 Task: Create Card Disaster Recovery Planning in Board Resource Management to Workspace Continuous Integration and Deployment. Create Card Maintenance Planning Review in Board Website Design to Workspace Continuous Integration and Deployment. Create Card Business Continuity Planning in Board Social Media Content Creation and Curation to Workspace Continuous Integration and Deployment
Action: Mouse moved to (96, 339)
Screenshot: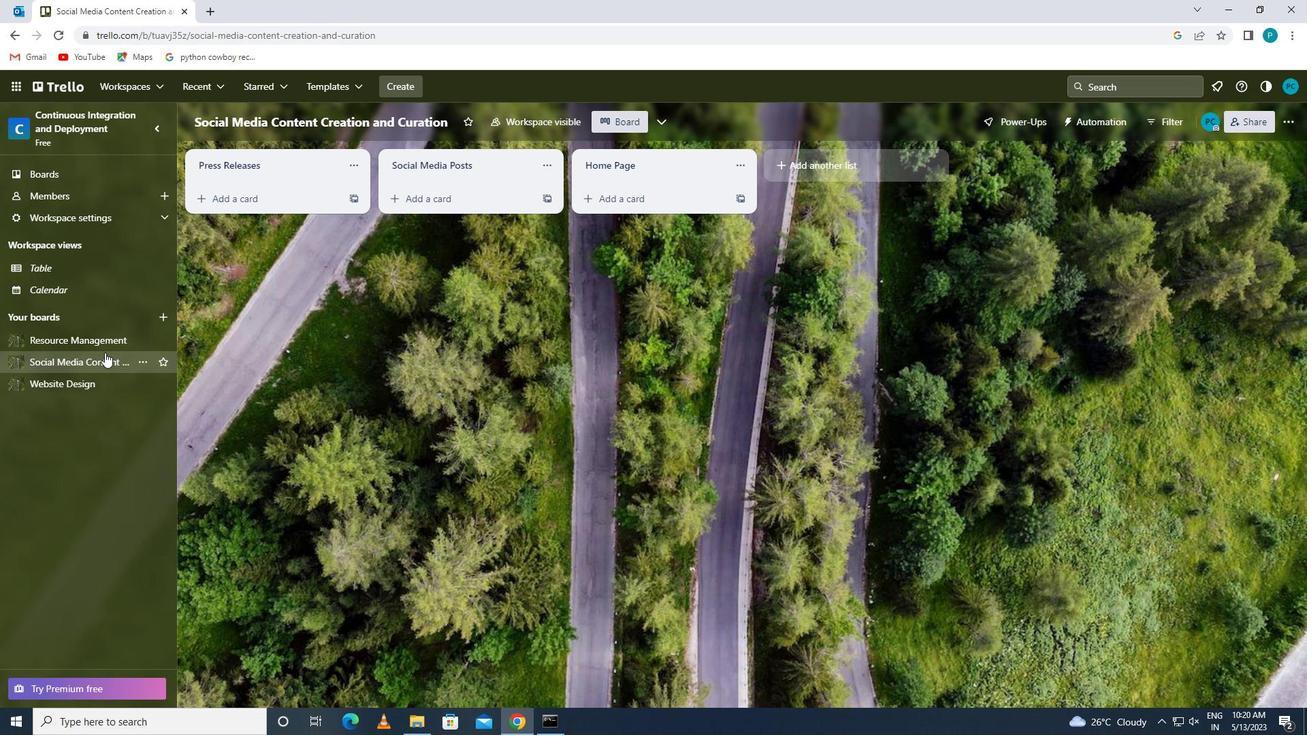 
Action: Mouse pressed left at (96, 339)
Screenshot: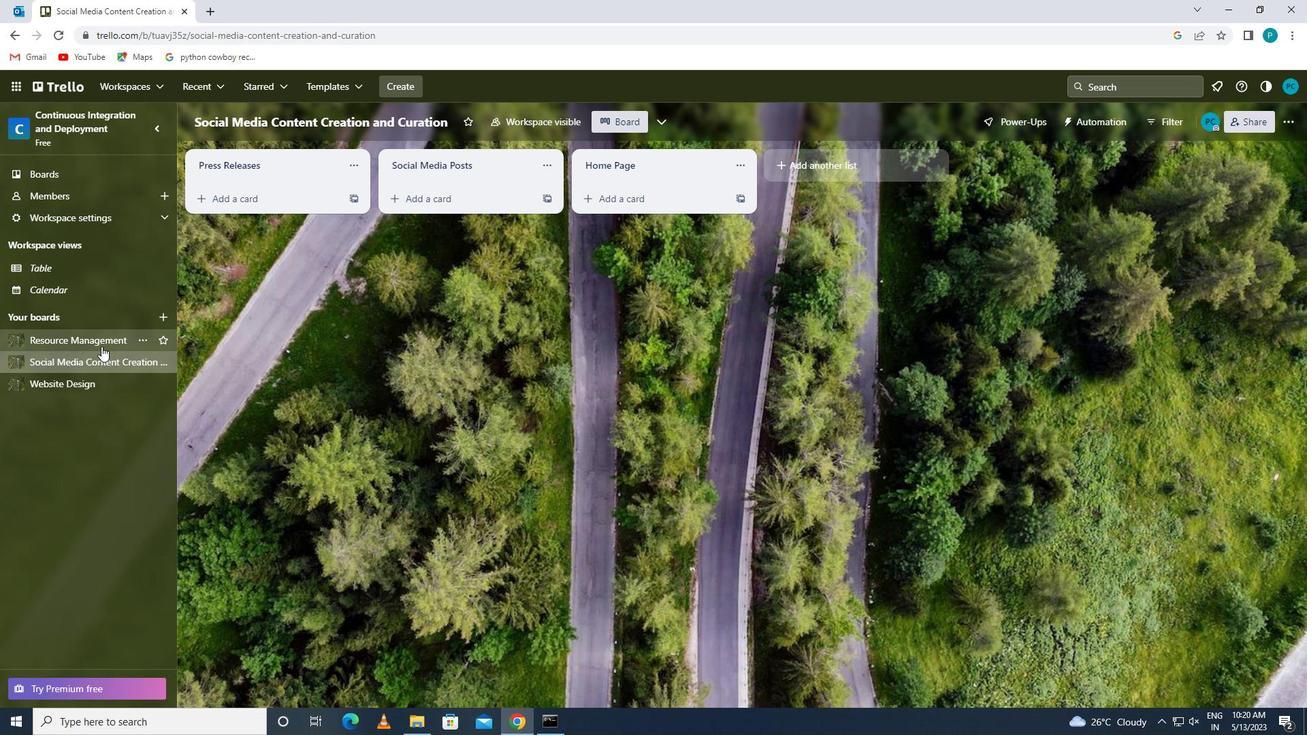 
Action: Mouse moved to (253, 211)
Screenshot: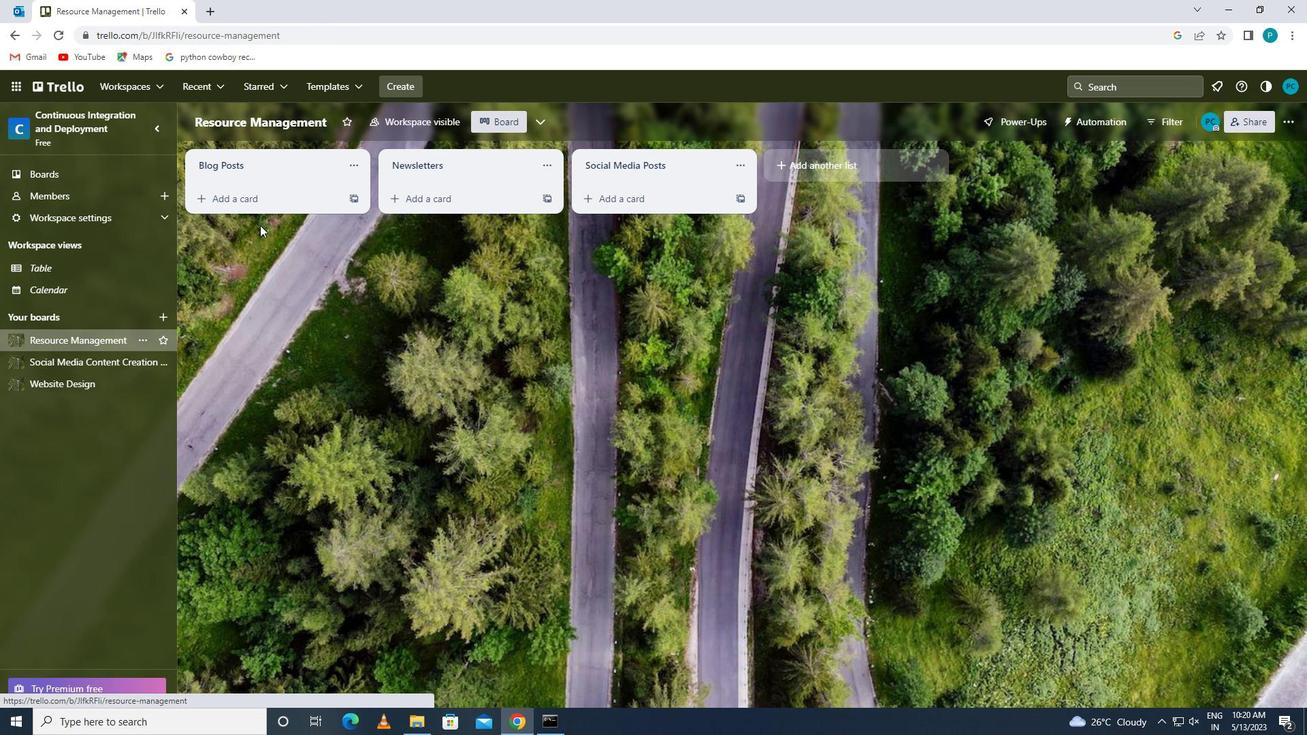 
Action: Mouse pressed left at (253, 211)
Screenshot: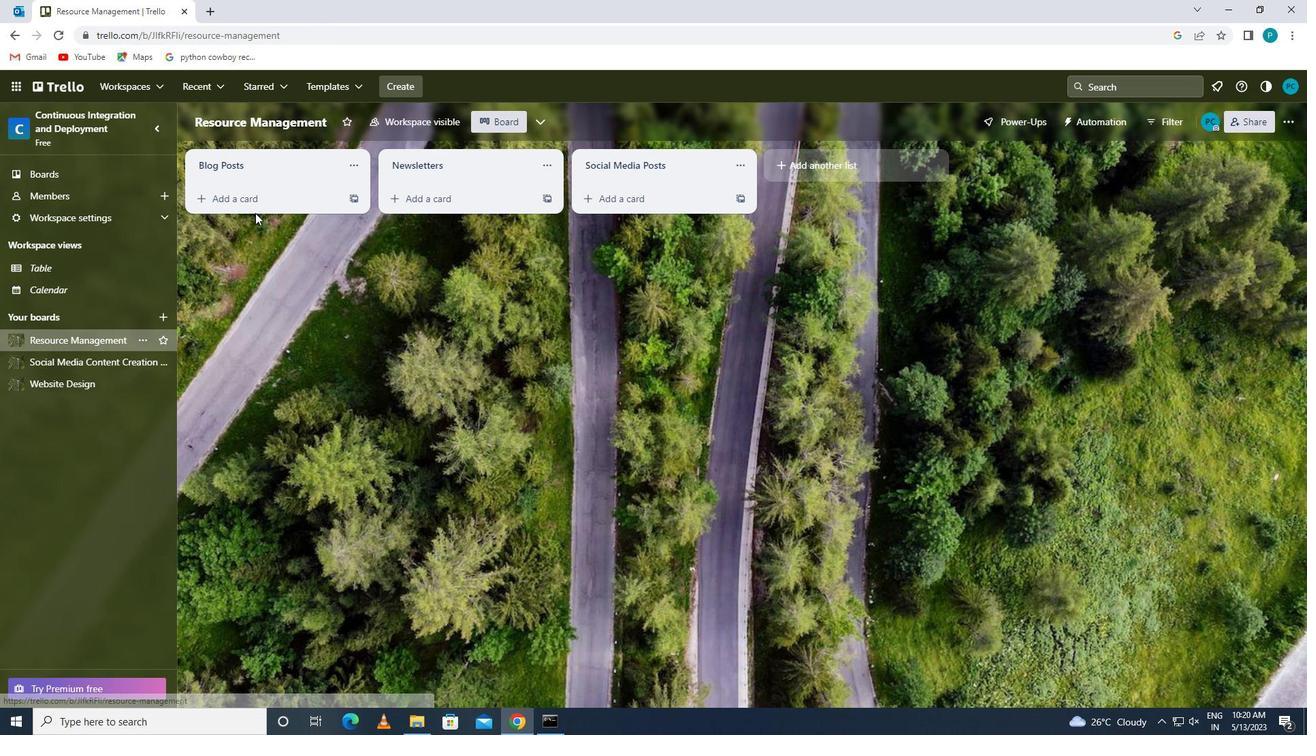 
Action: Mouse moved to (248, 200)
Screenshot: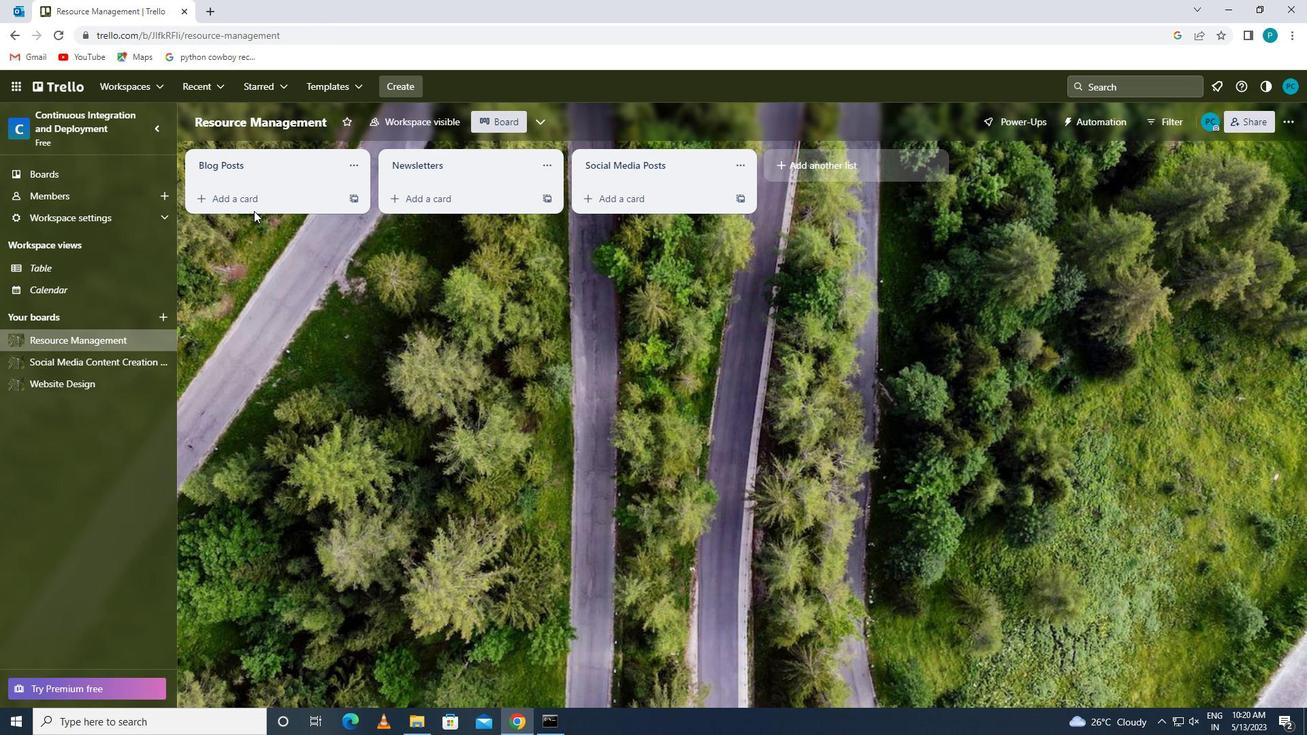 
Action: Mouse pressed left at (248, 200)
Screenshot: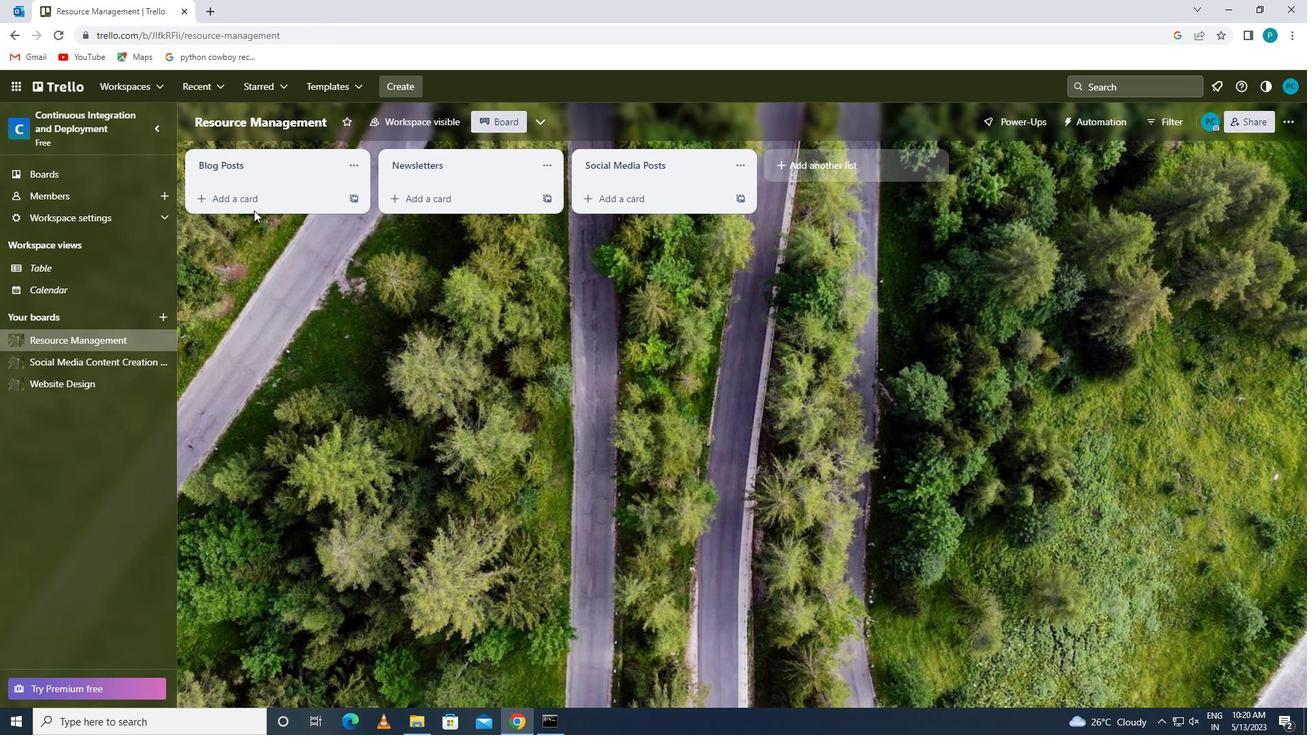
Action: Key pressed <Key.caps_lock>d<Key.caps_lock>isaster<Key.space><Key.caps_lock>r<Key.caps_lock>ecovery<Key.space><Key.caps_lock>p<Key.caps_lock>lanning
Screenshot: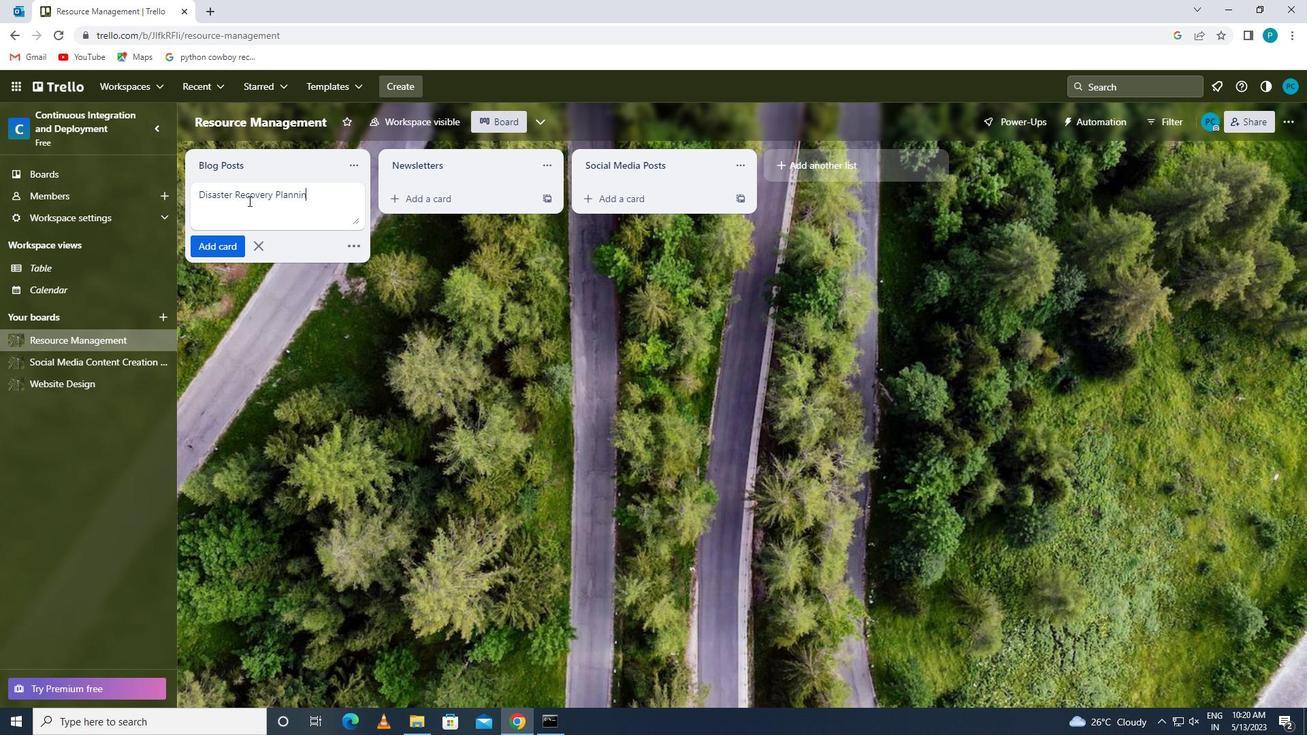 
Action: Mouse moved to (217, 251)
Screenshot: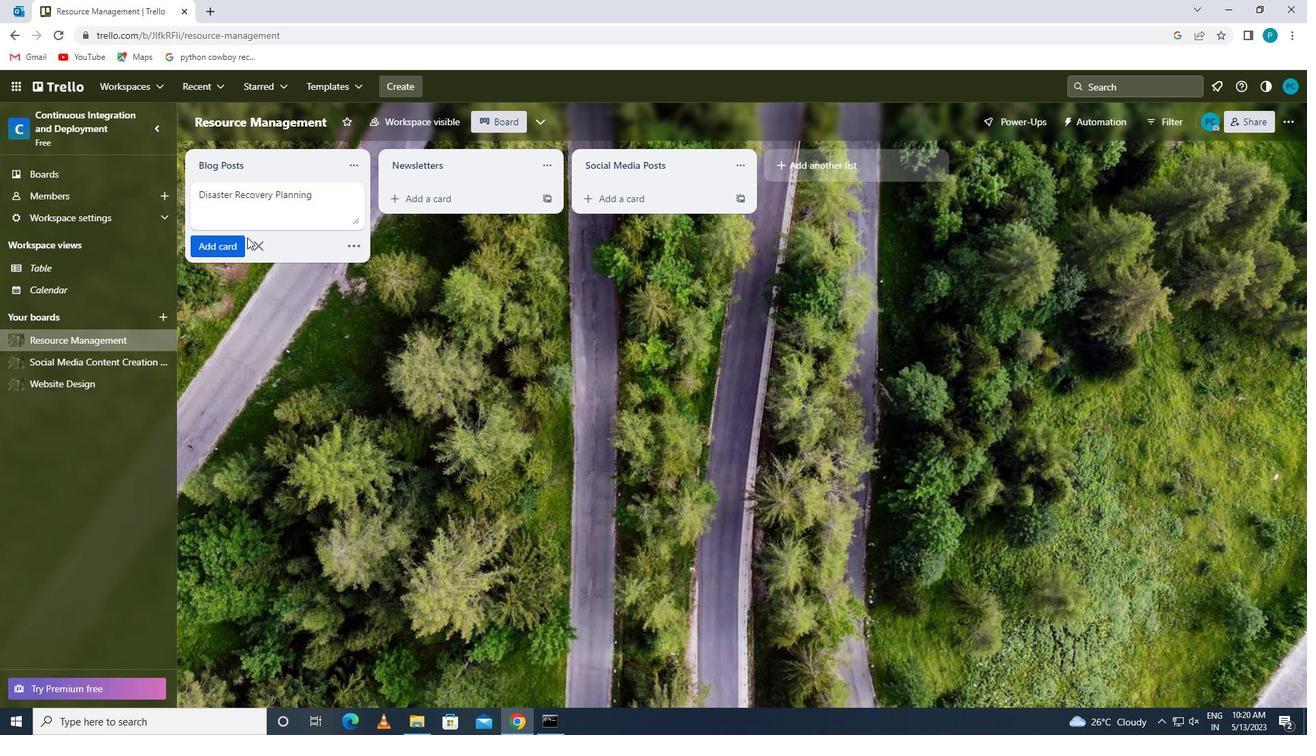 
Action: Mouse pressed left at (217, 251)
Screenshot: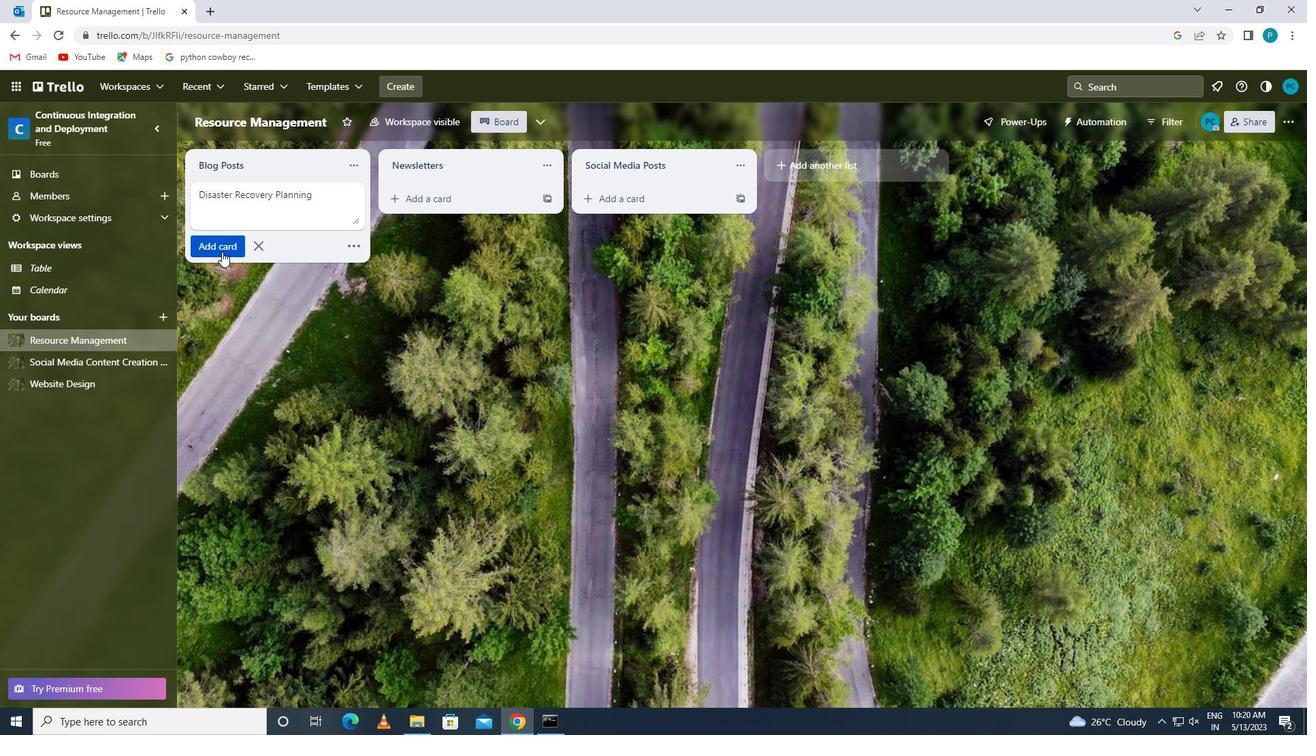 
Action: Mouse moved to (85, 382)
Screenshot: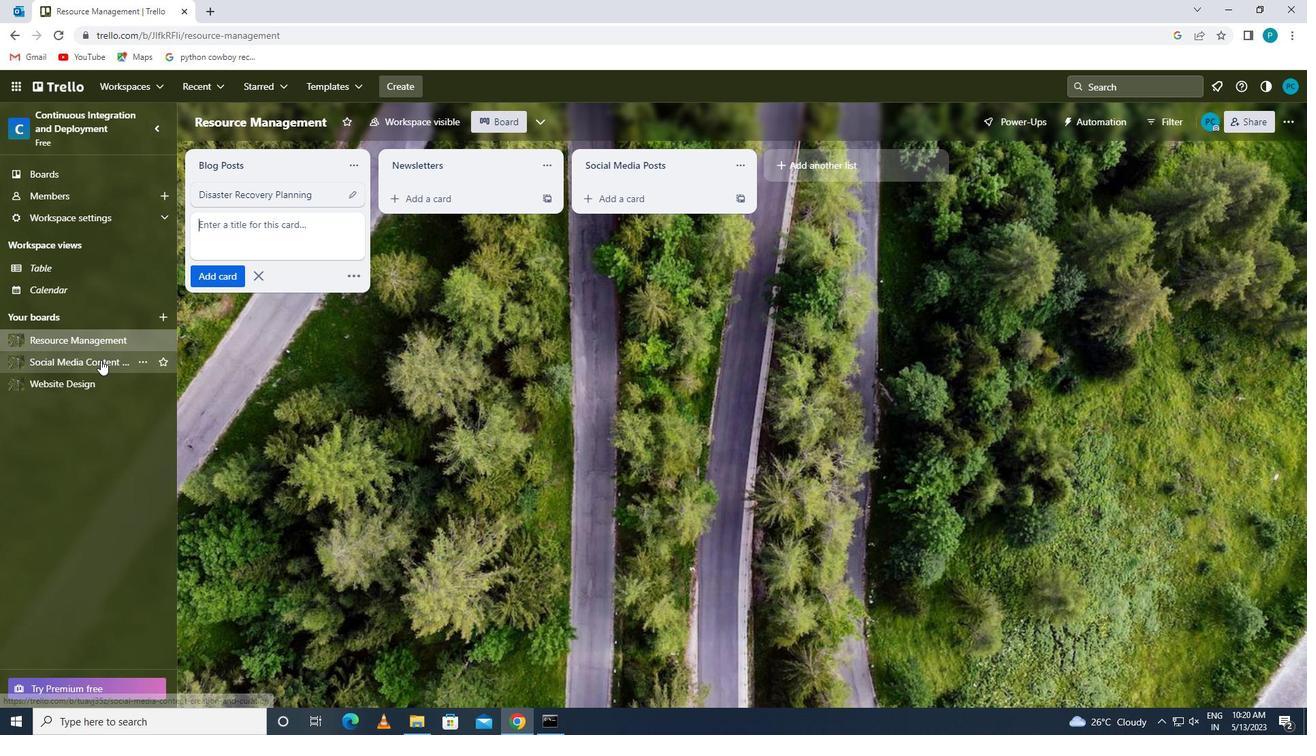 
Action: Mouse pressed left at (85, 382)
Screenshot: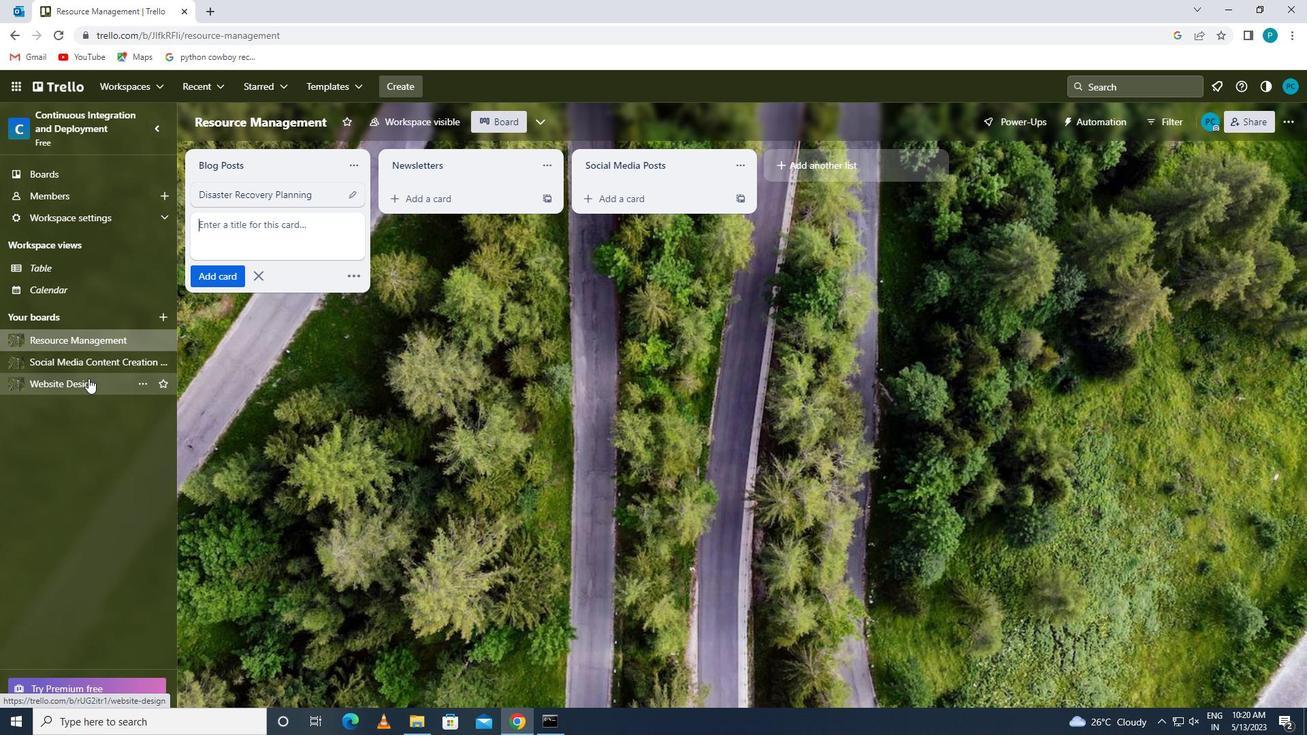 
Action: Mouse moved to (278, 197)
Screenshot: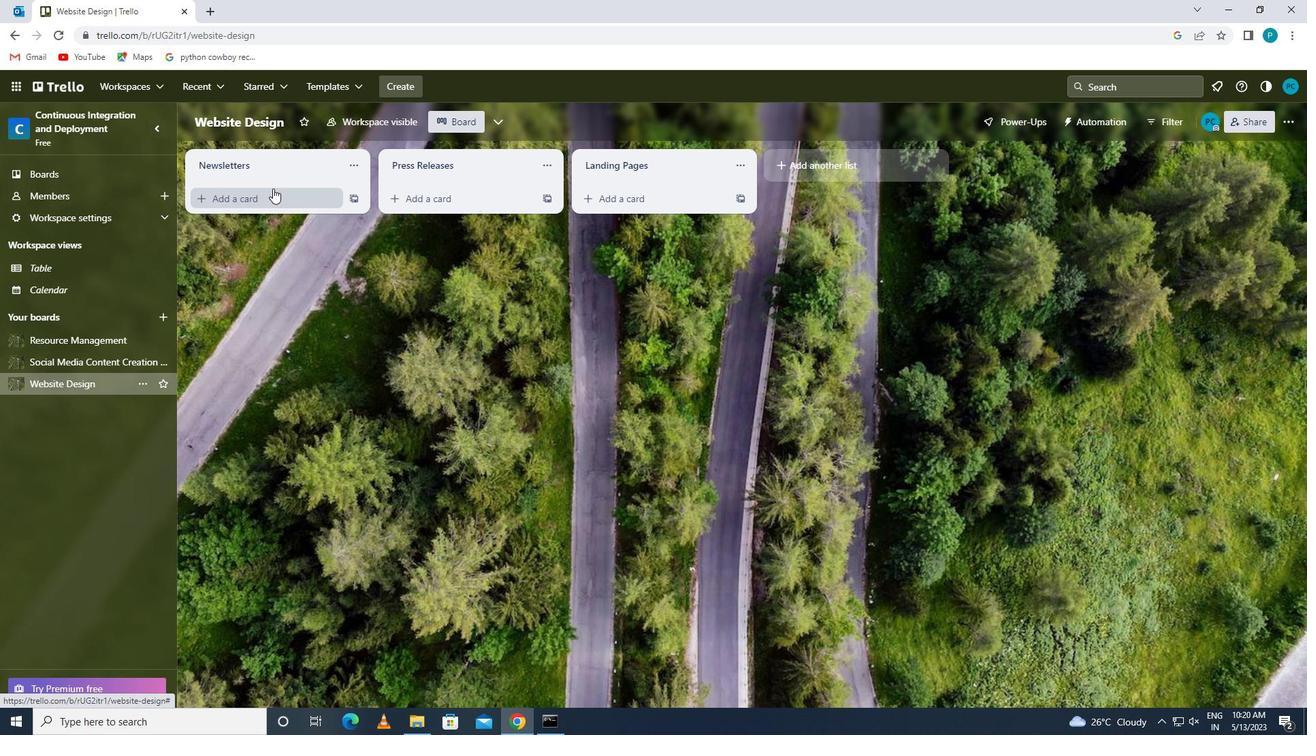 
Action: Mouse pressed left at (278, 197)
Screenshot: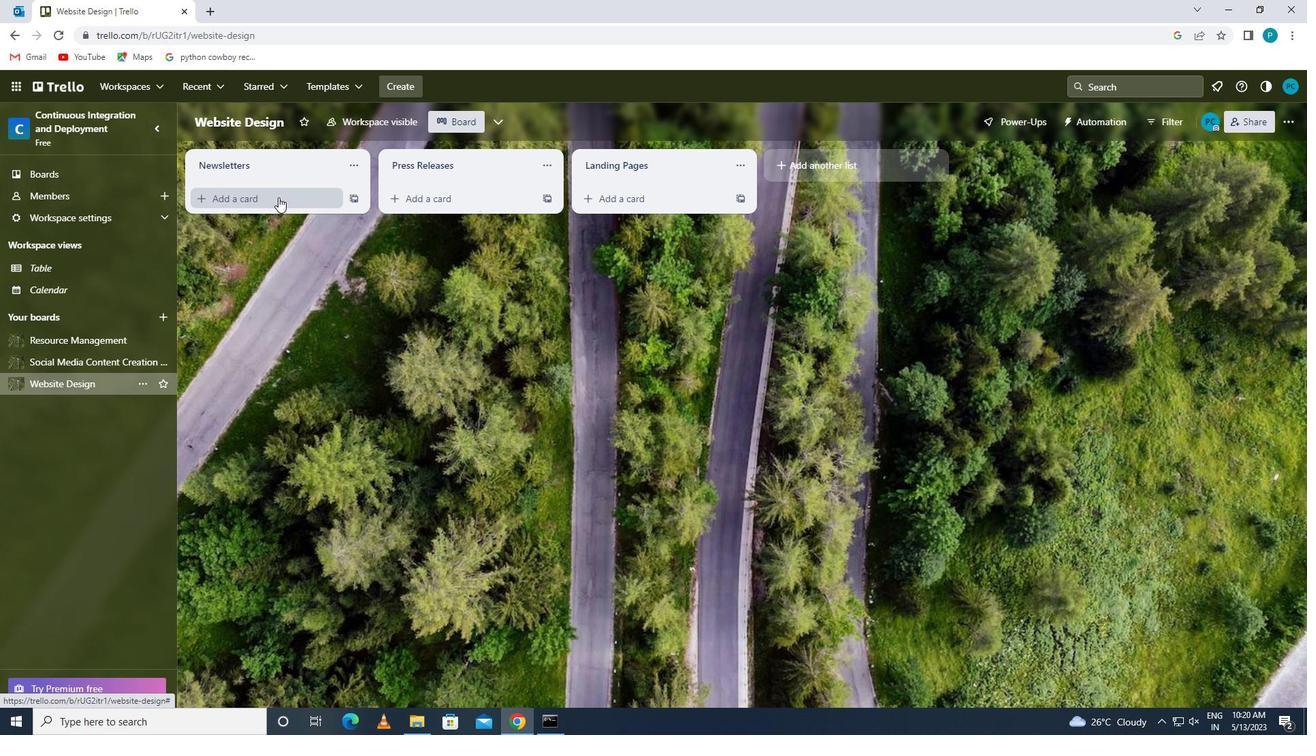 
Action: Key pressed <Key.caps_lock>m<Key.caps_lock>aintenance<Key.space><Key.caps_lock>p<Key.caps_lock>lanning<Key.space><Key.caps_lock>r<Key.caps_lock>ec<Key.backspace>view
Screenshot: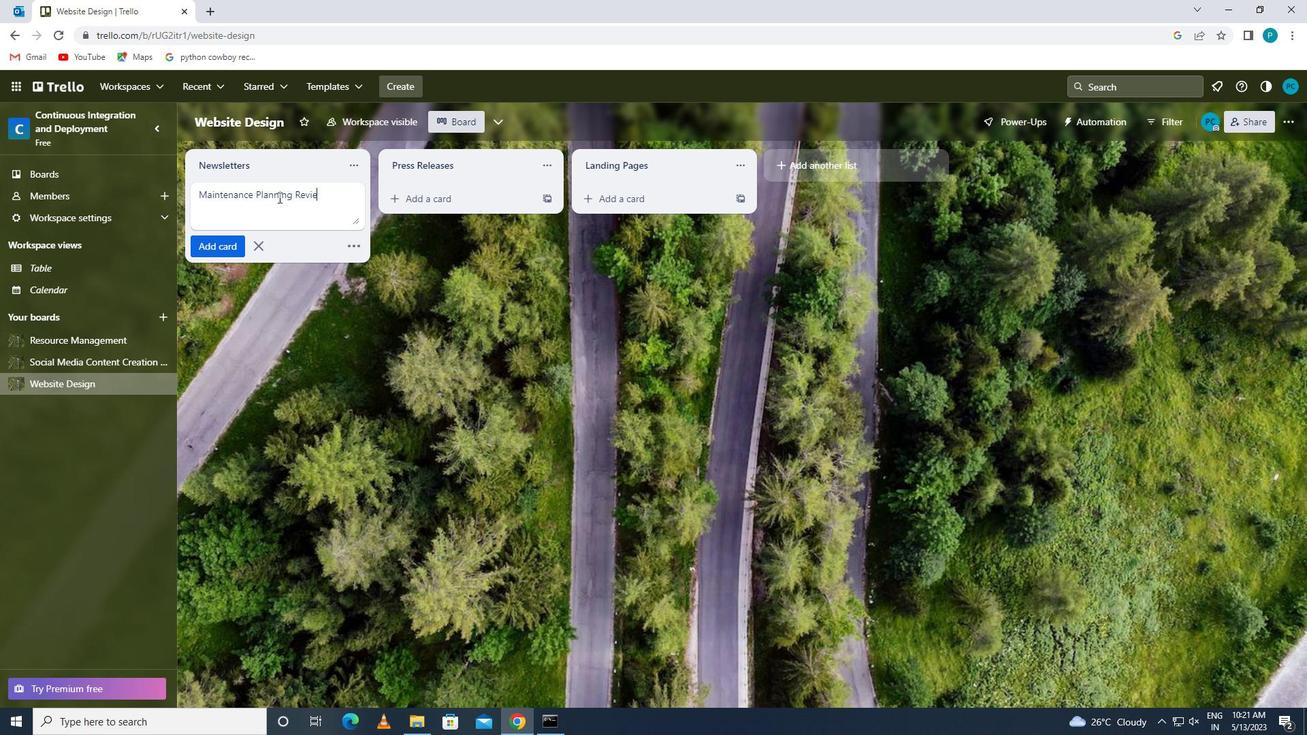 
Action: Mouse moved to (233, 243)
Screenshot: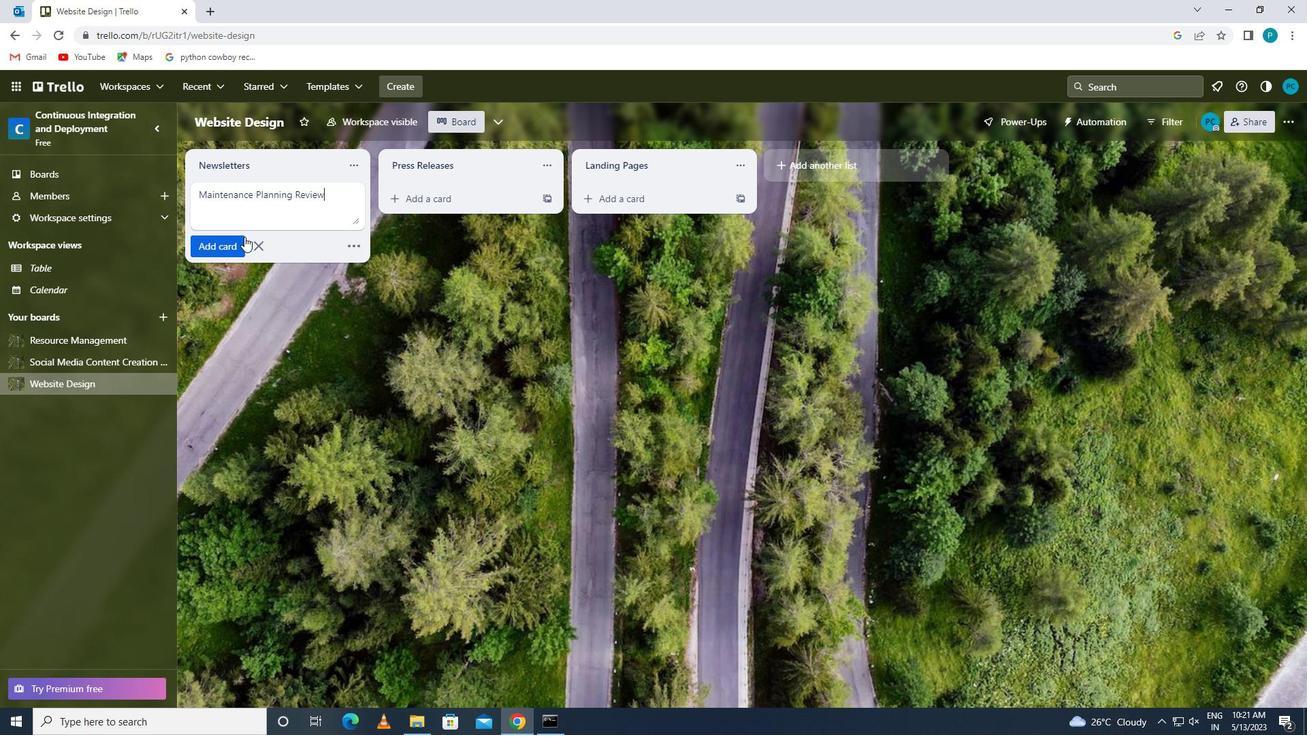 
Action: Mouse pressed left at (233, 243)
Screenshot: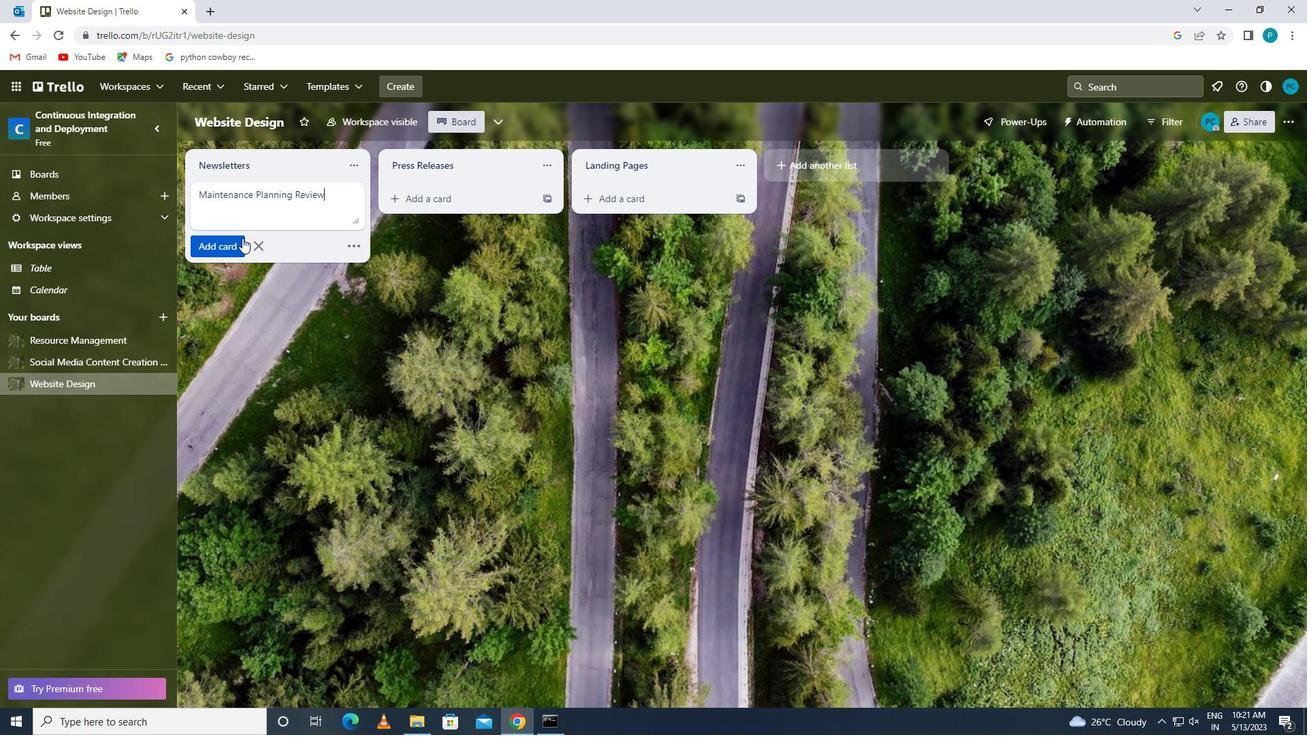 
Action: Mouse moved to (75, 356)
Screenshot: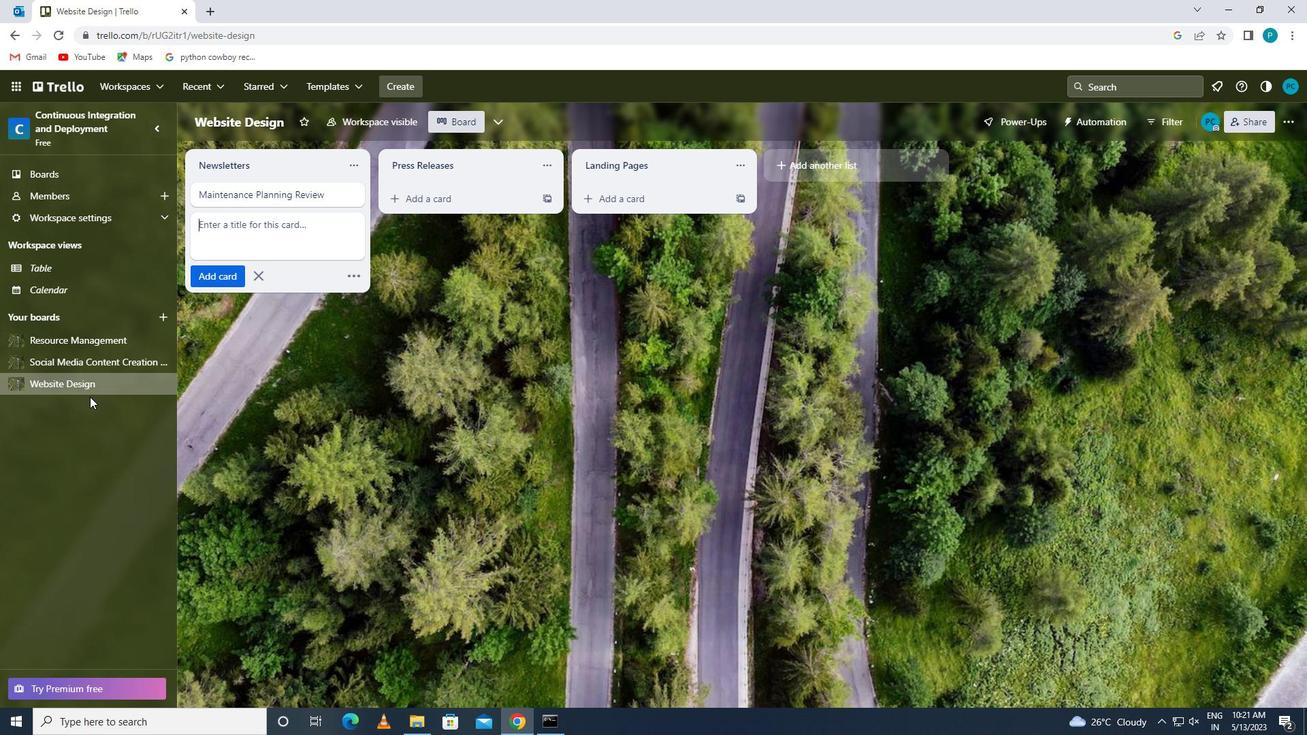 
Action: Mouse pressed left at (75, 356)
Screenshot: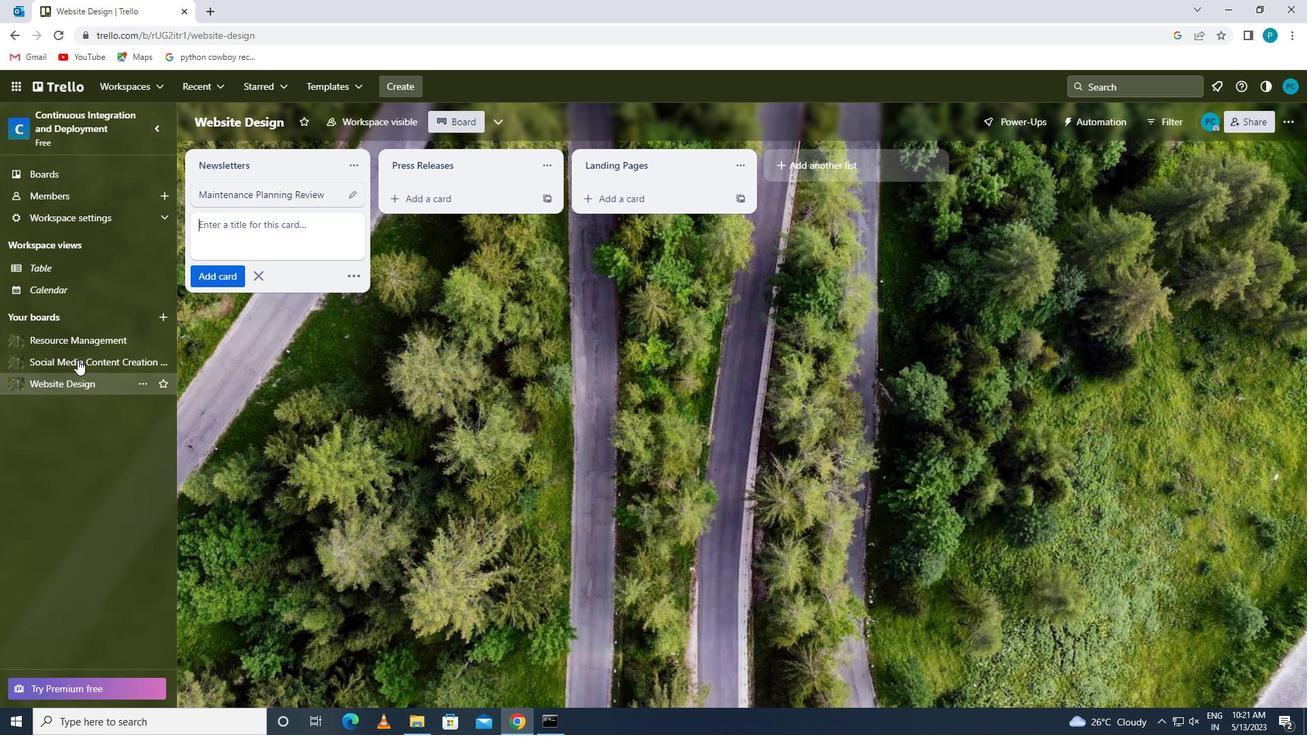 
Action: Mouse moved to (213, 206)
Screenshot: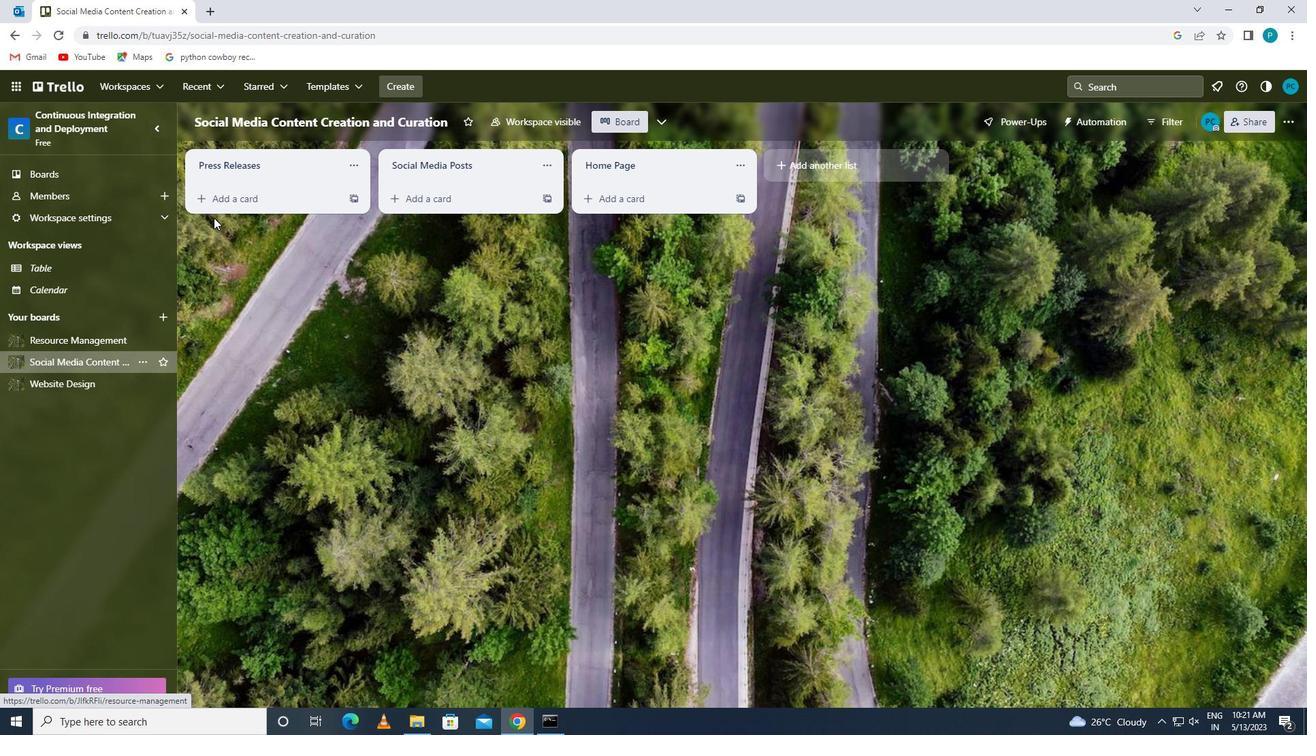 
Action: Mouse pressed left at (213, 206)
Screenshot: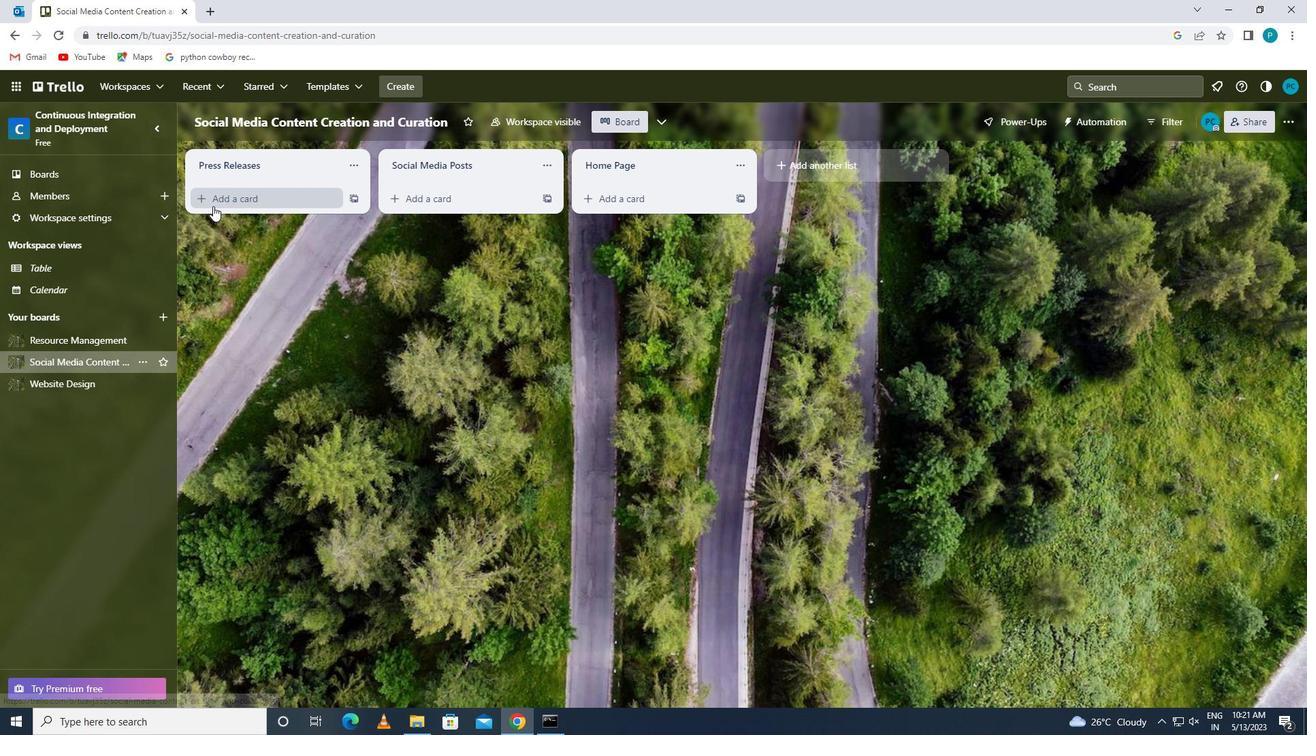 
Action: Key pressed <Key.caps_lock>b<Key.caps_lock>usiness<Key.space><Key.caps_lock>c<Key.caps_lock>ontinuty<Key.space><Key.caps_lock>p<Key.caps_lock>lanning
Screenshot: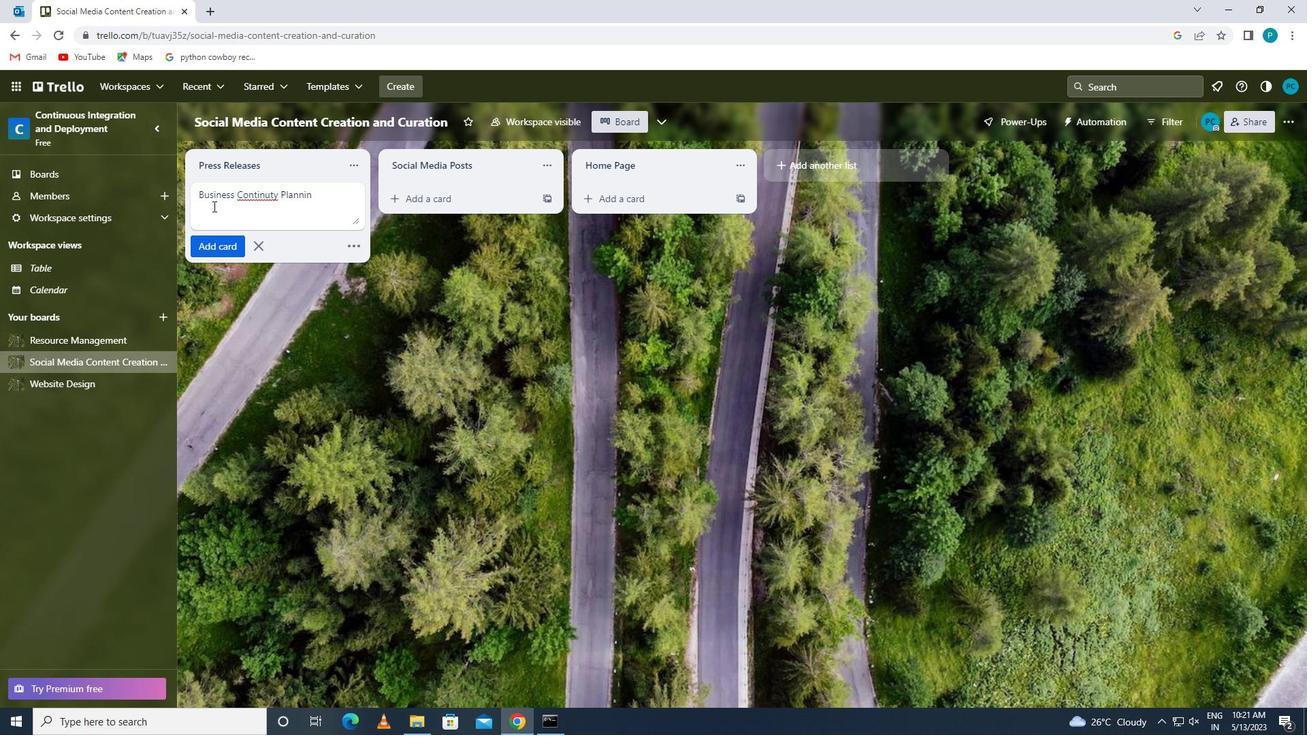 
Action: Mouse moved to (205, 249)
Screenshot: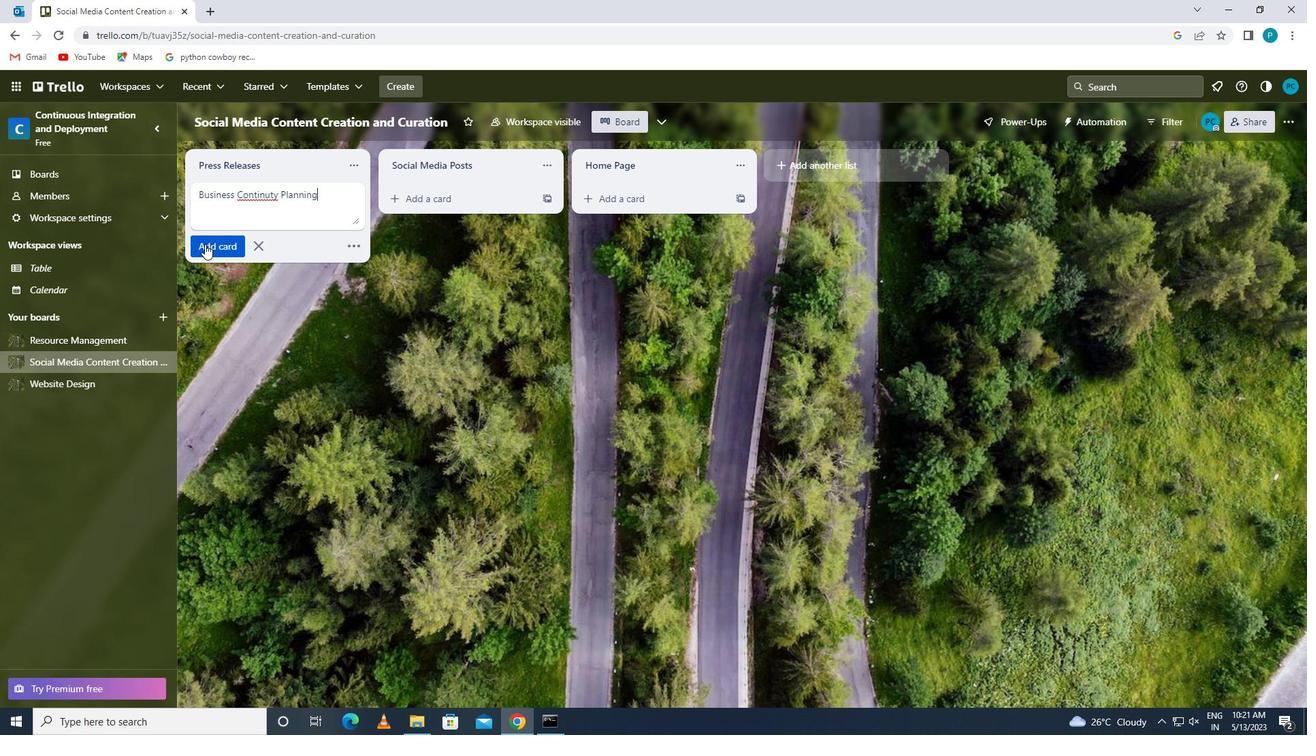
Action: Mouse pressed left at (205, 249)
Screenshot: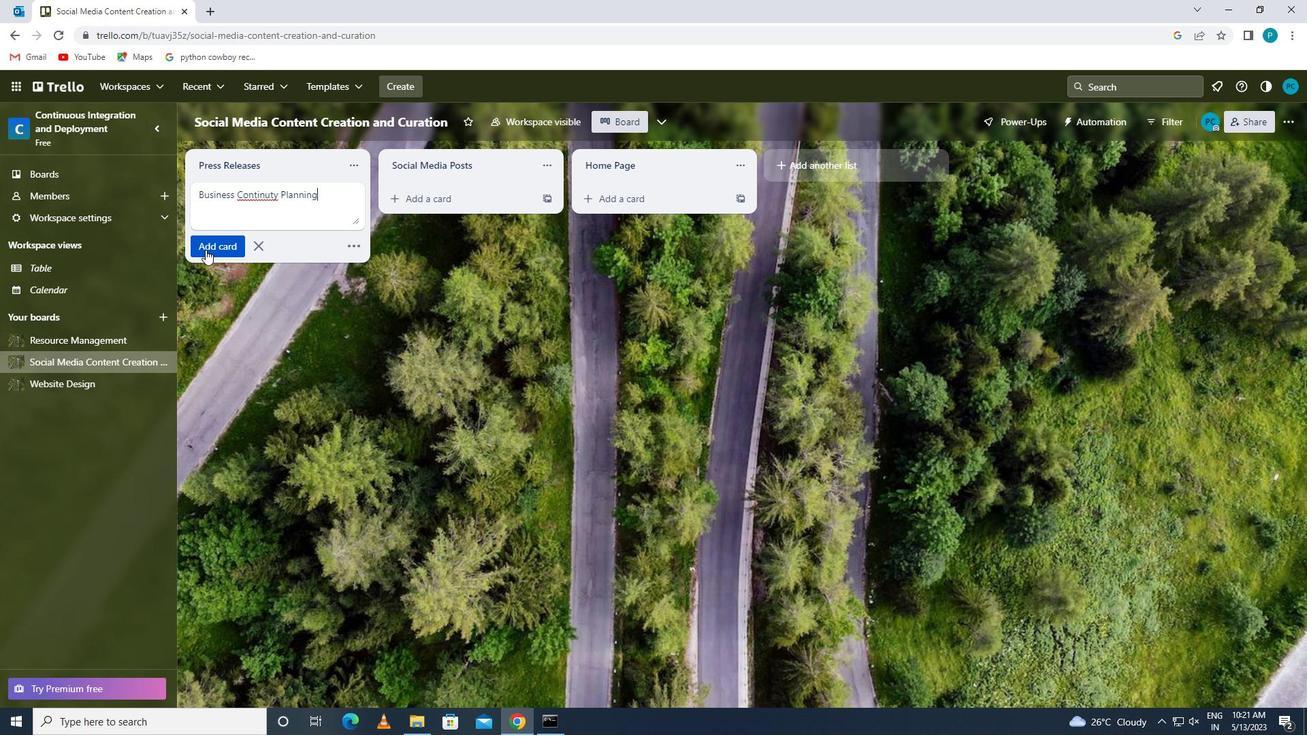 
Action: Mouse moved to (319, 360)
Screenshot: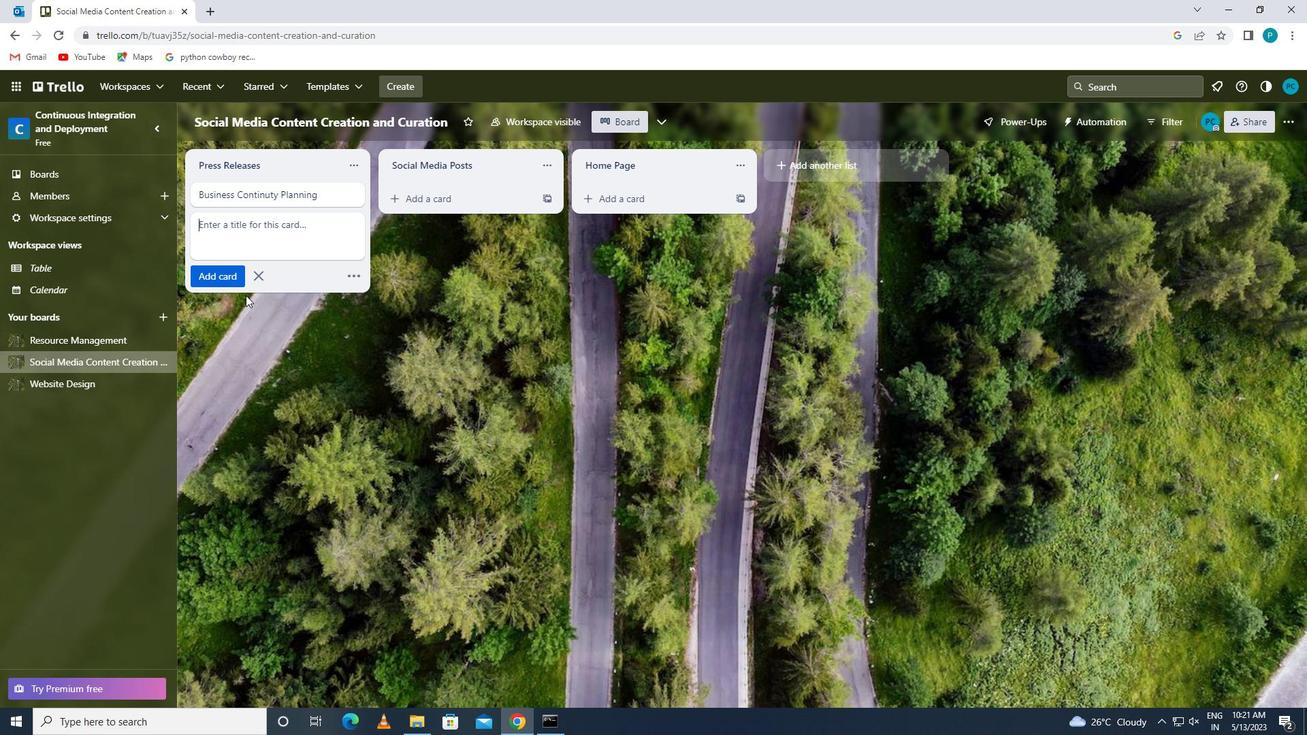 
